 Task: In the  document information.odt, change border color to  'Brown' and border width to  '1.5' Select the first Column and fill it with the color  Light Magenta
Action: Mouse moved to (368, 186)
Screenshot: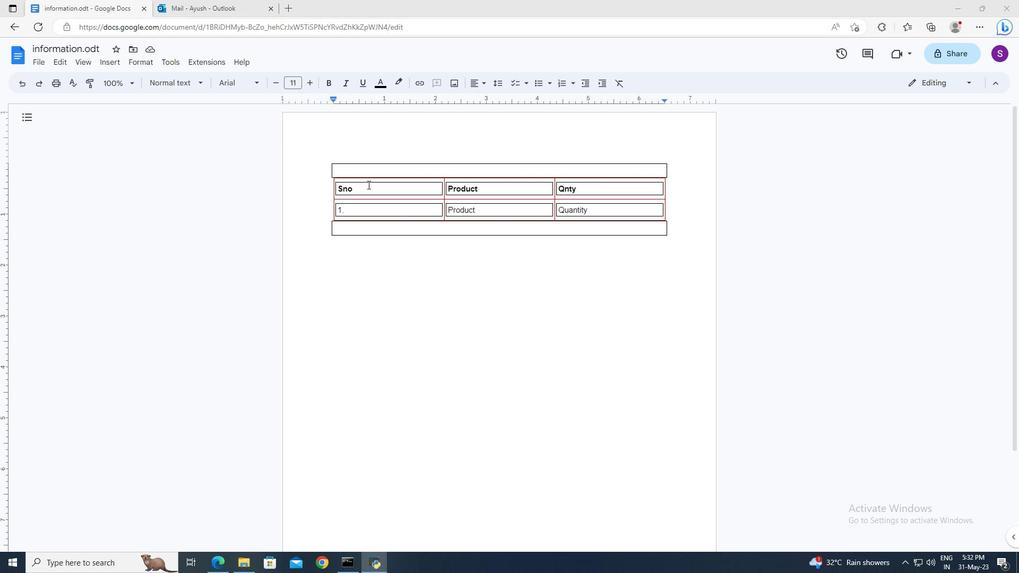 
Action: Mouse pressed left at (368, 186)
Screenshot: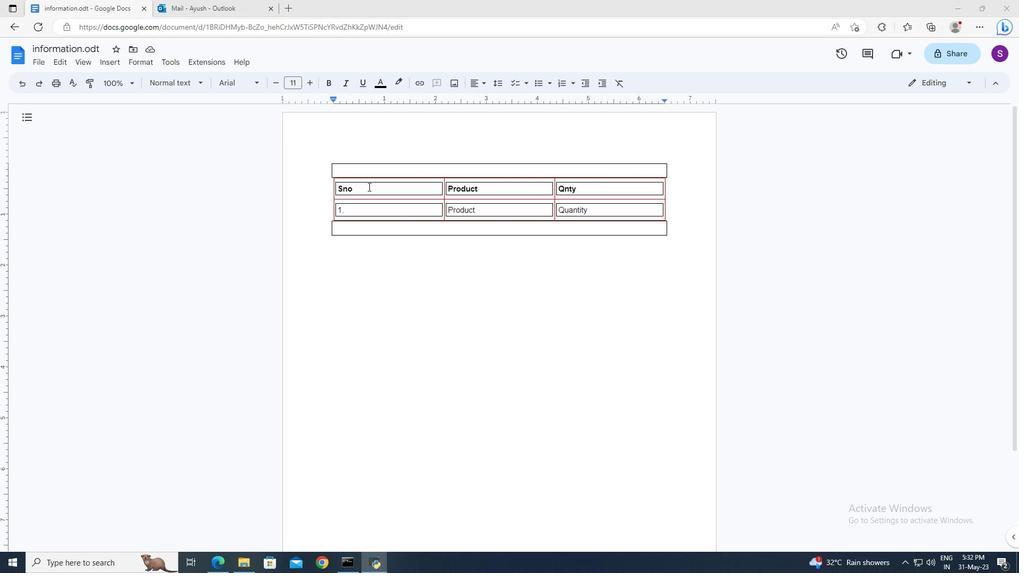 
Action: Key pressed ctrl+A
Screenshot: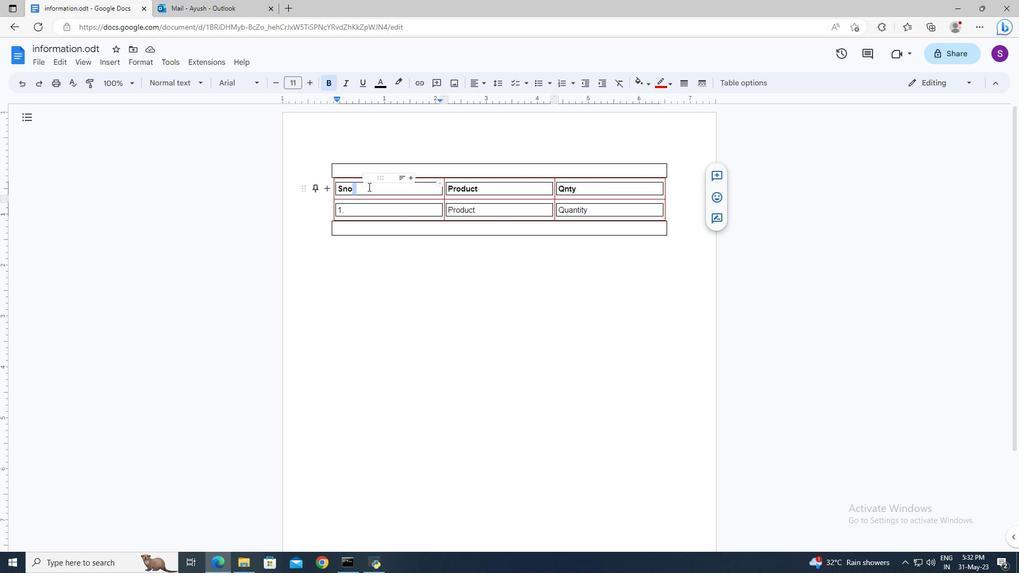 
Action: Mouse moved to (154, 64)
Screenshot: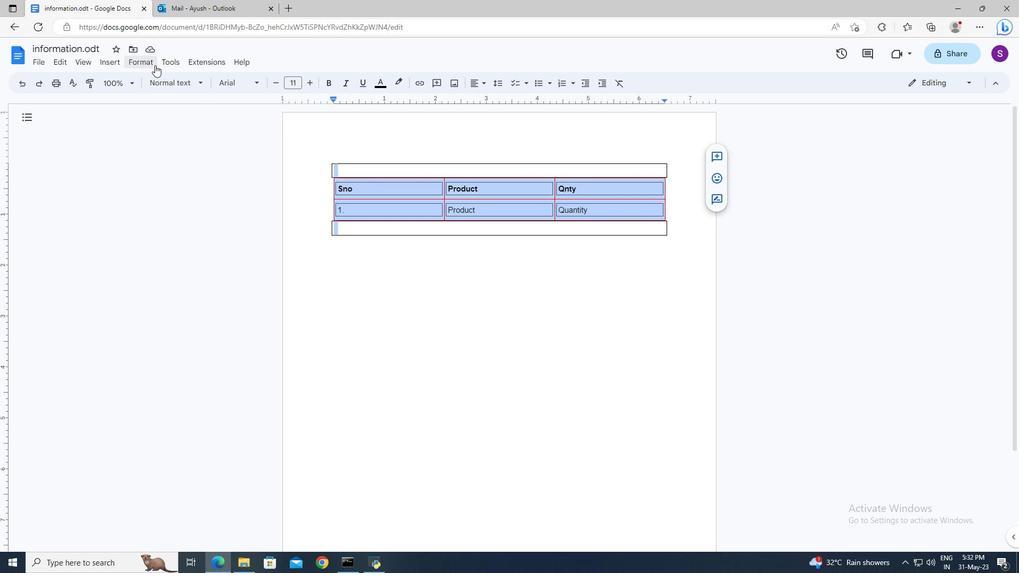 
Action: Mouse pressed left at (154, 64)
Screenshot: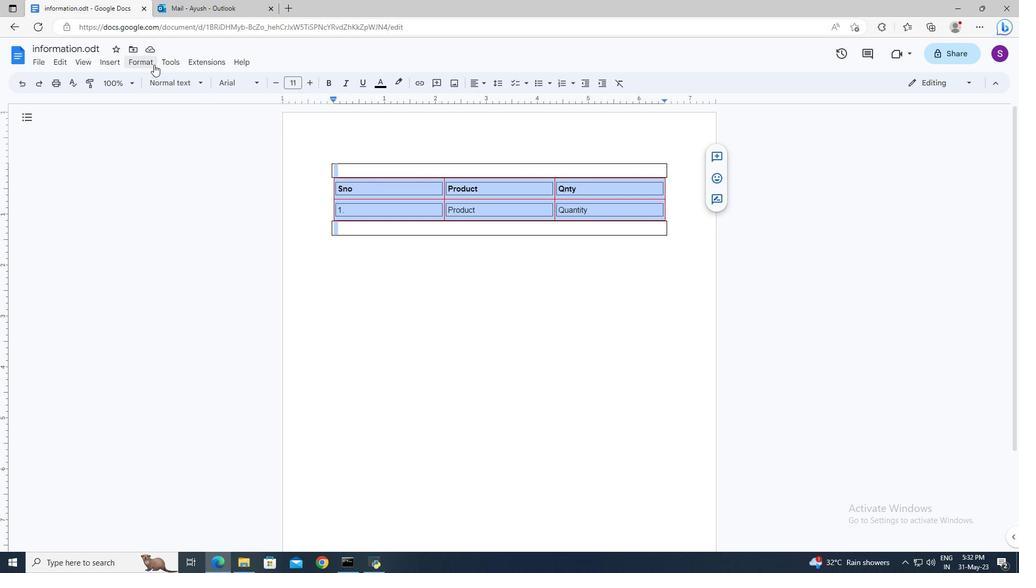 
Action: Mouse moved to (337, 99)
Screenshot: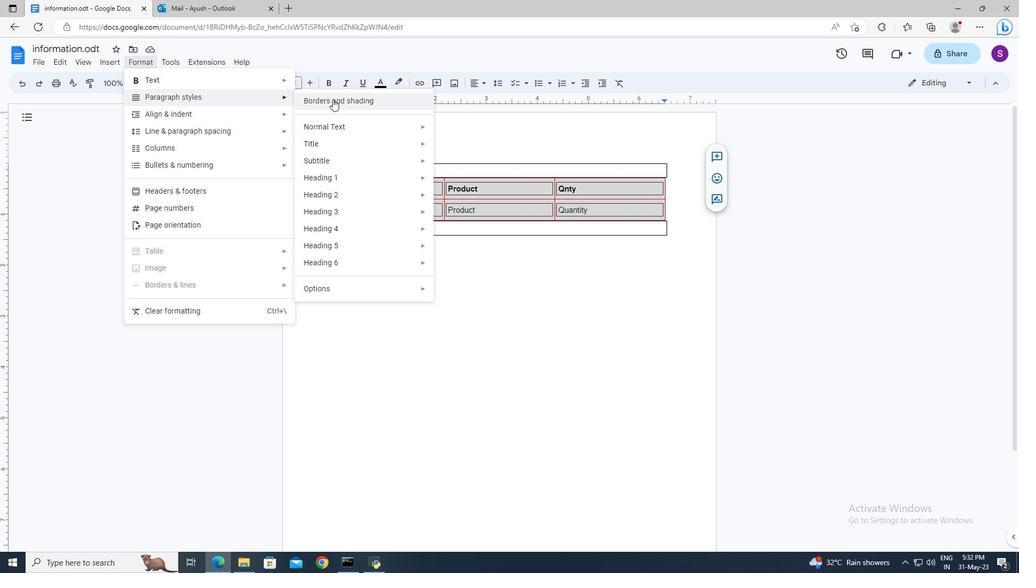 
Action: Mouse pressed left at (337, 99)
Screenshot: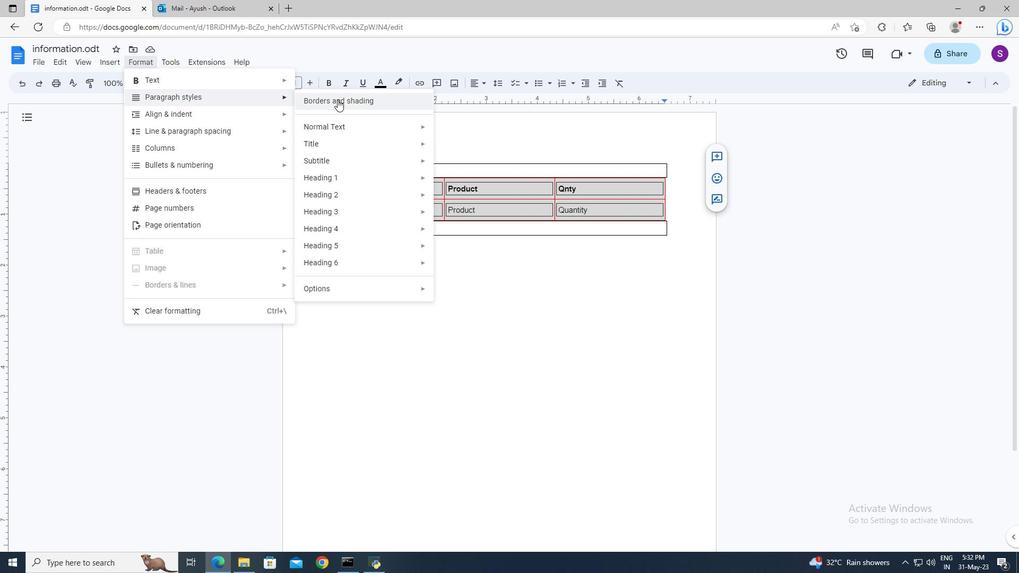 
Action: Mouse moved to (574, 295)
Screenshot: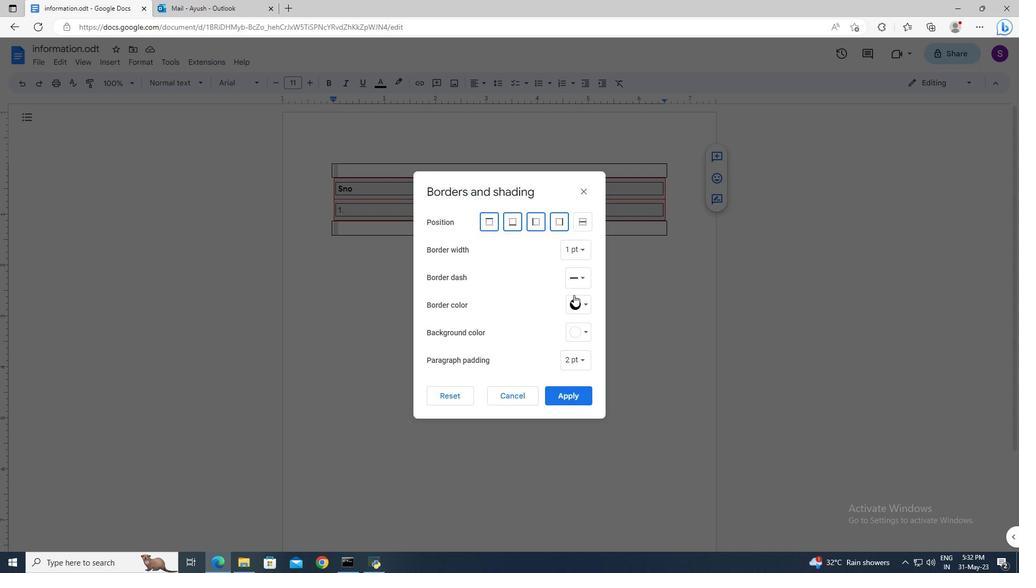 
Action: Mouse pressed left at (574, 295)
Screenshot: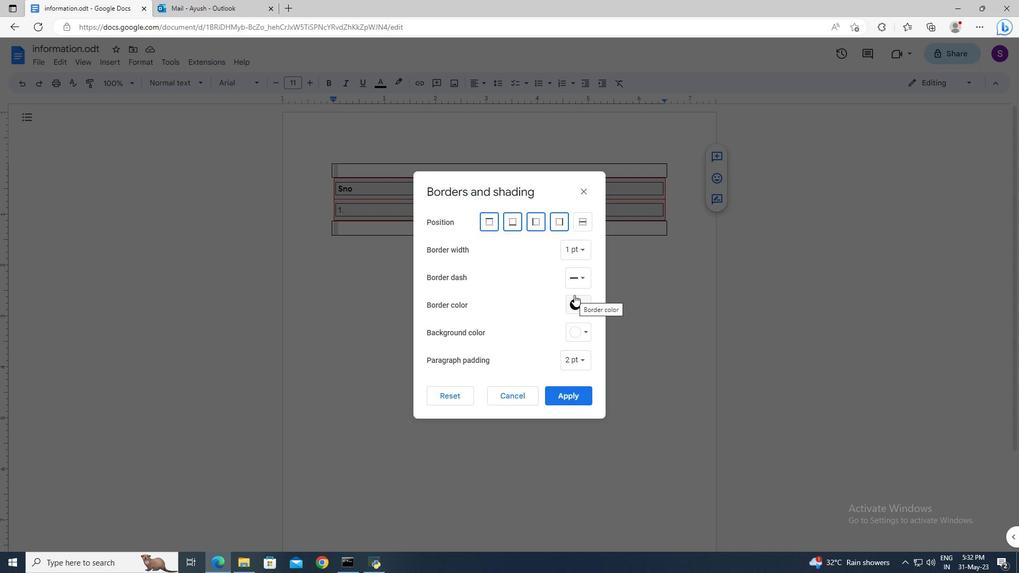 
Action: Mouse moved to (601, 406)
Screenshot: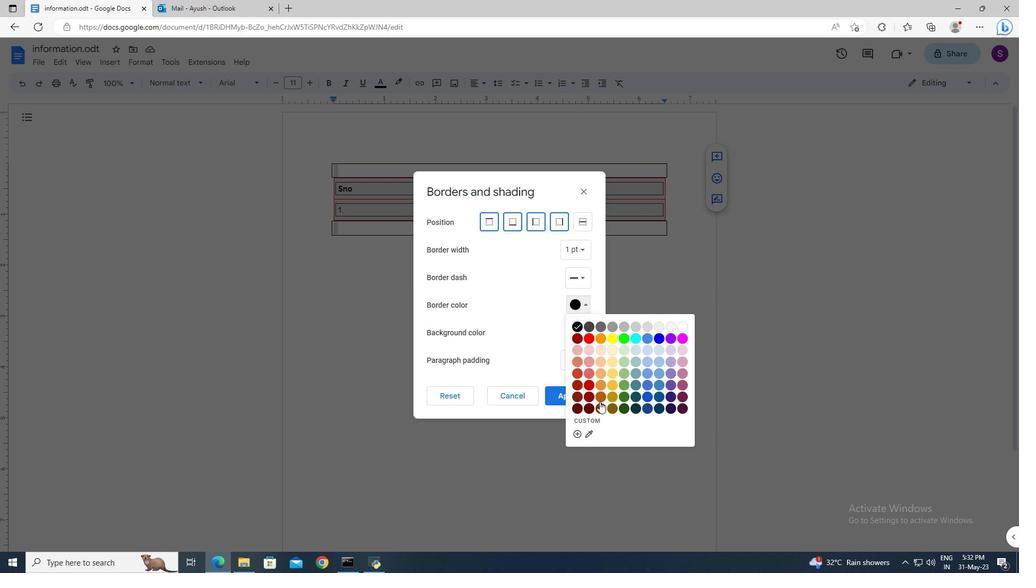 
Action: Mouse pressed left at (601, 406)
Screenshot: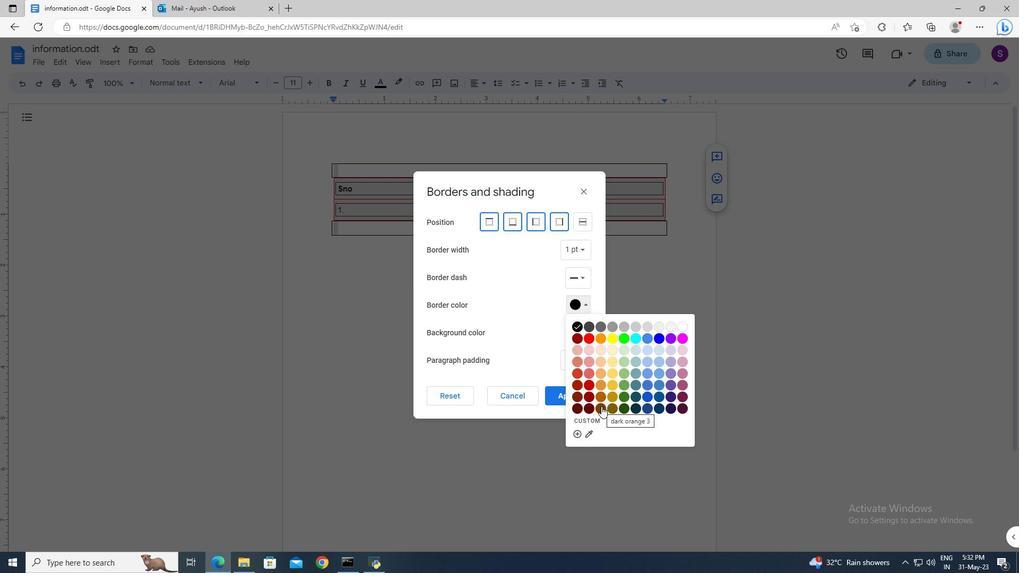 
Action: Mouse moved to (576, 252)
Screenshot: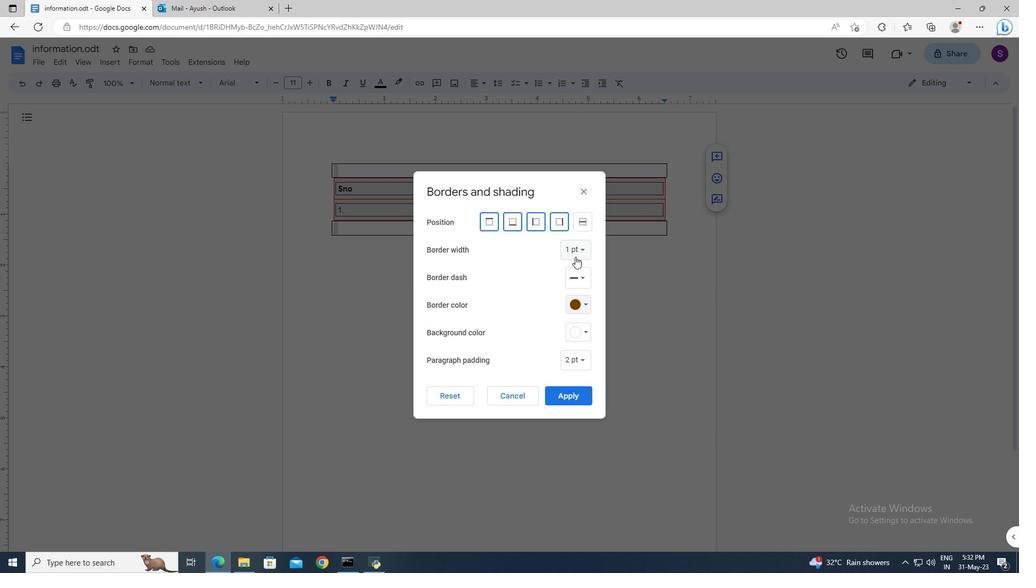 
Action: Mouse pressed left at (576, 252)
Screenshot: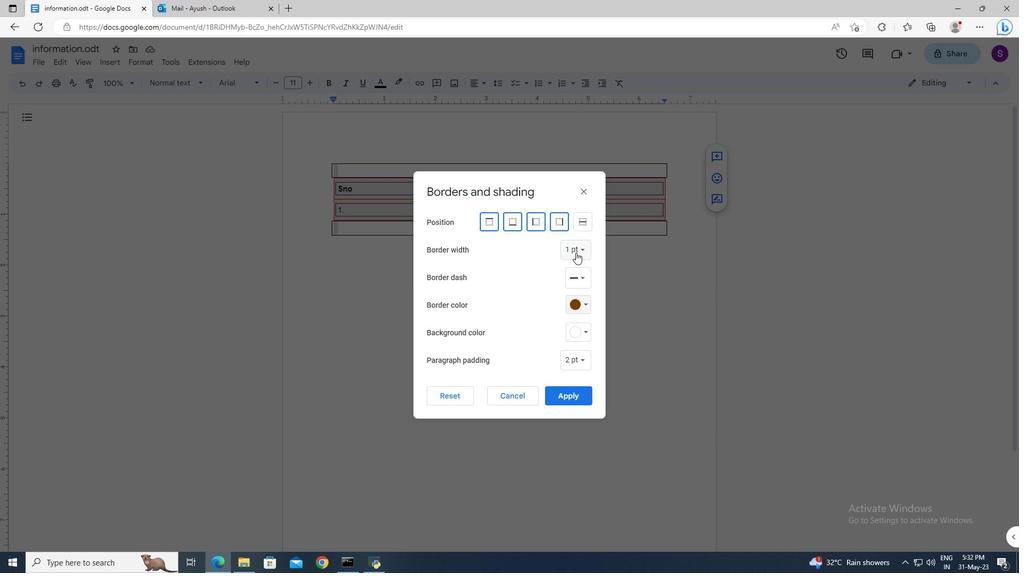 
Action: Mouse moved to (586, 336)
Screenshot: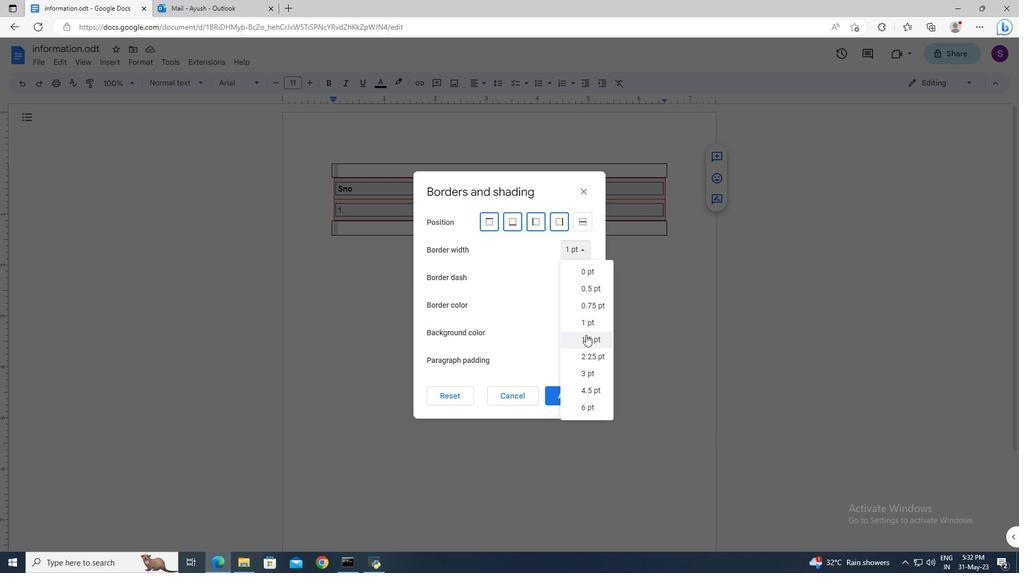 
Action: Mouse pressed left at (586, 336)
Screenshot: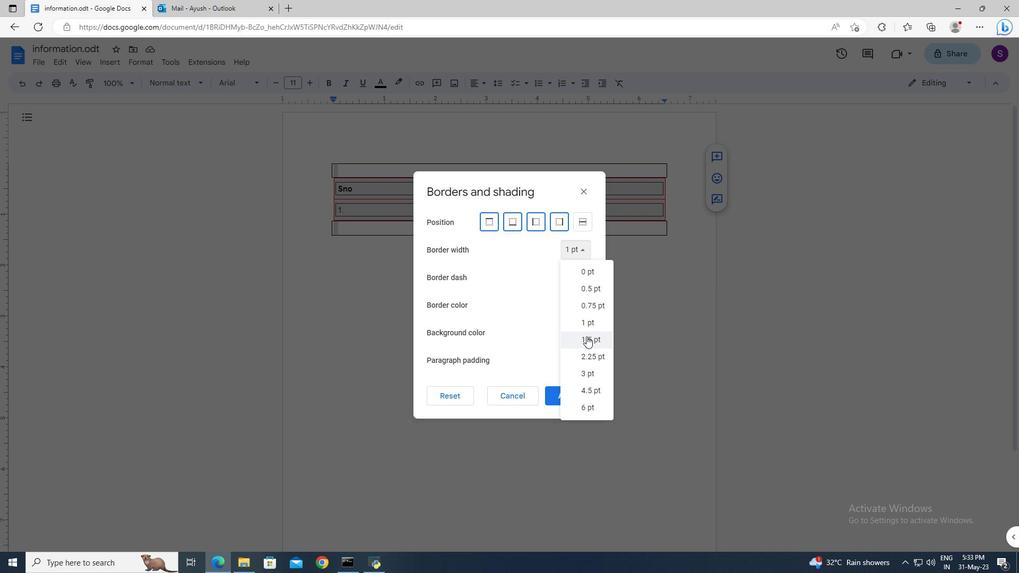 
Action: Mouse moved to (568, 390)
Screenshot: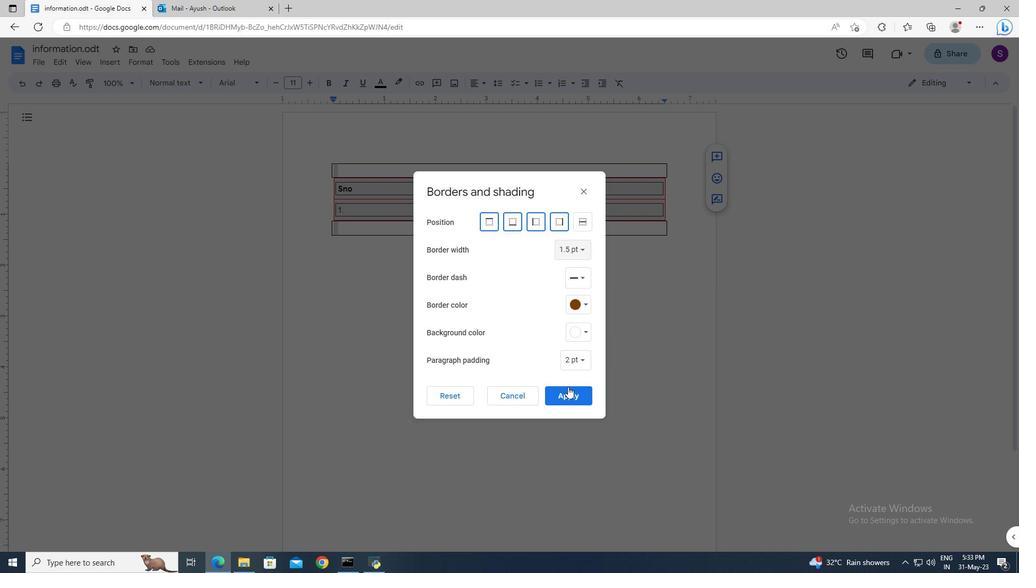 
Action: Mouse pressed left at (568, 390)
Screenshot: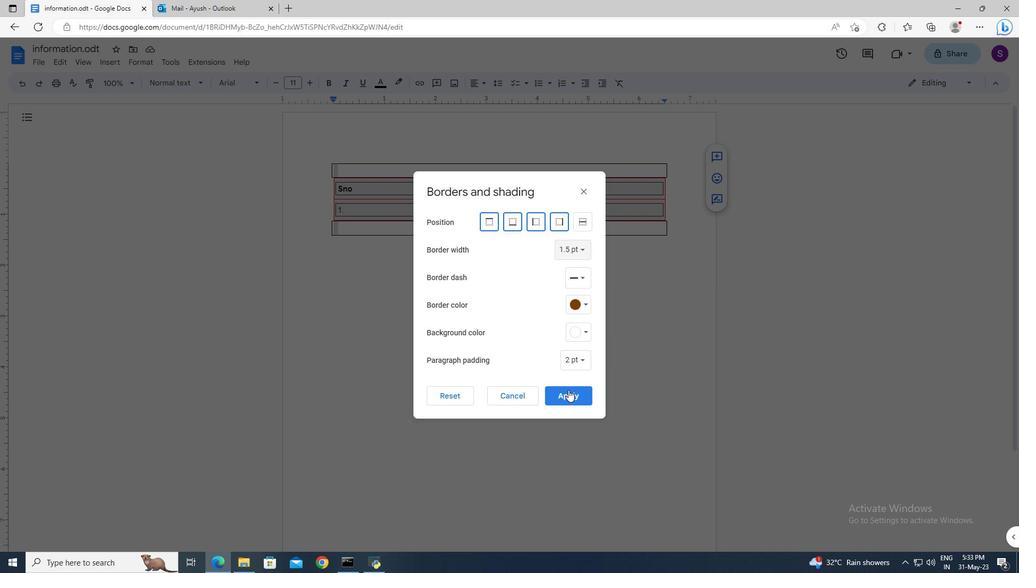 
Action: Mouse moved to (396, 192)
Screenshot: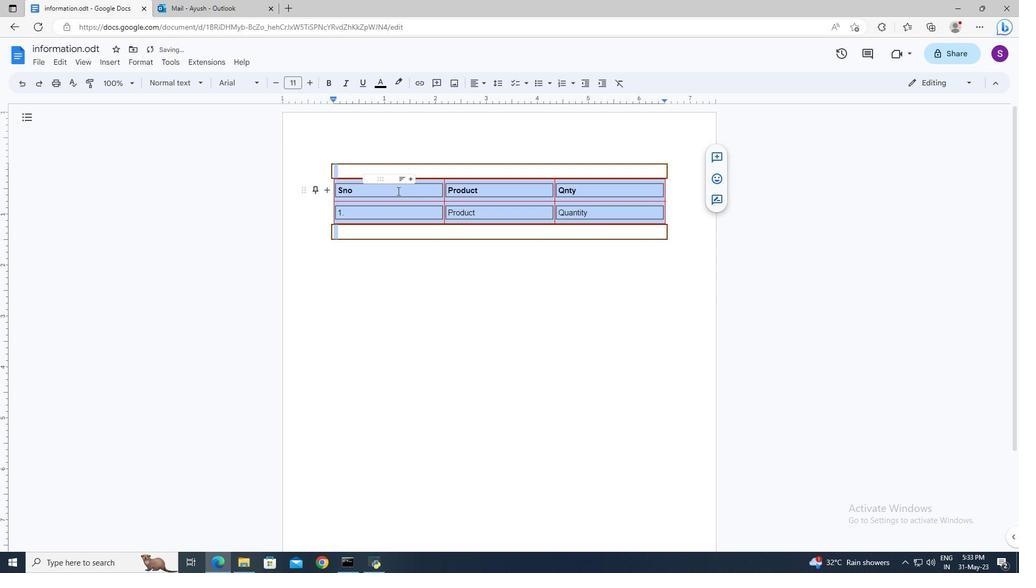 
Action: Mouse pressed left at (396, 192)
Screenshot: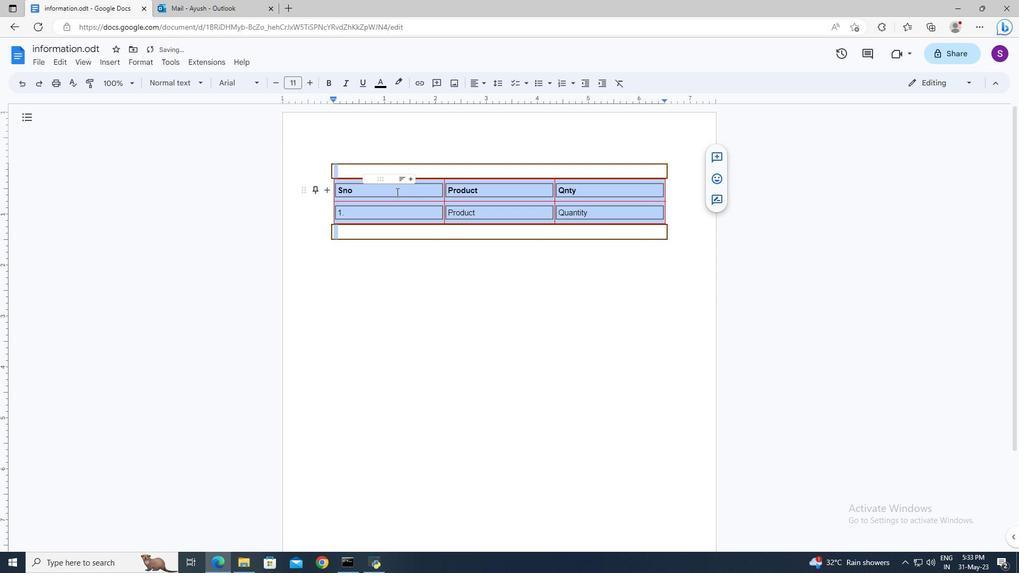 
Action: Key pressed <Key.shift><Key.down>
Screenshot: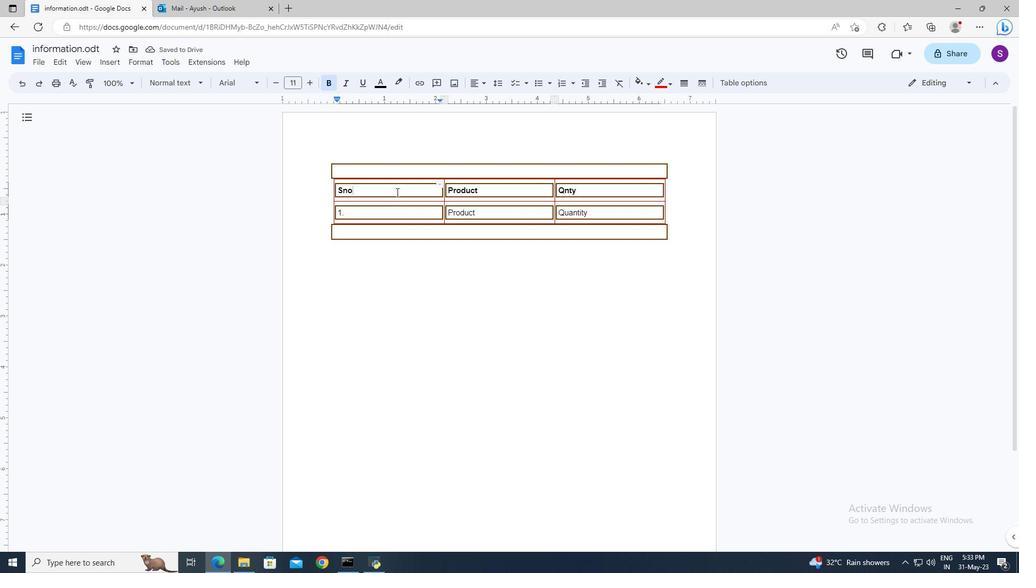 
Action: Mouse moved to (630, 86)
Screenshot: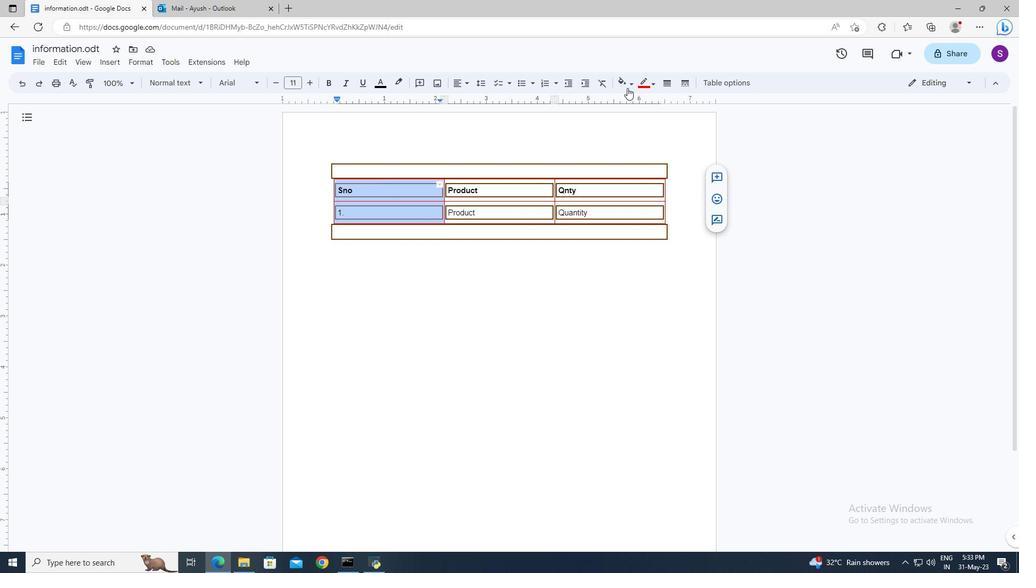 
Action: Mouse pressed left at (630, 86)
Screenshot: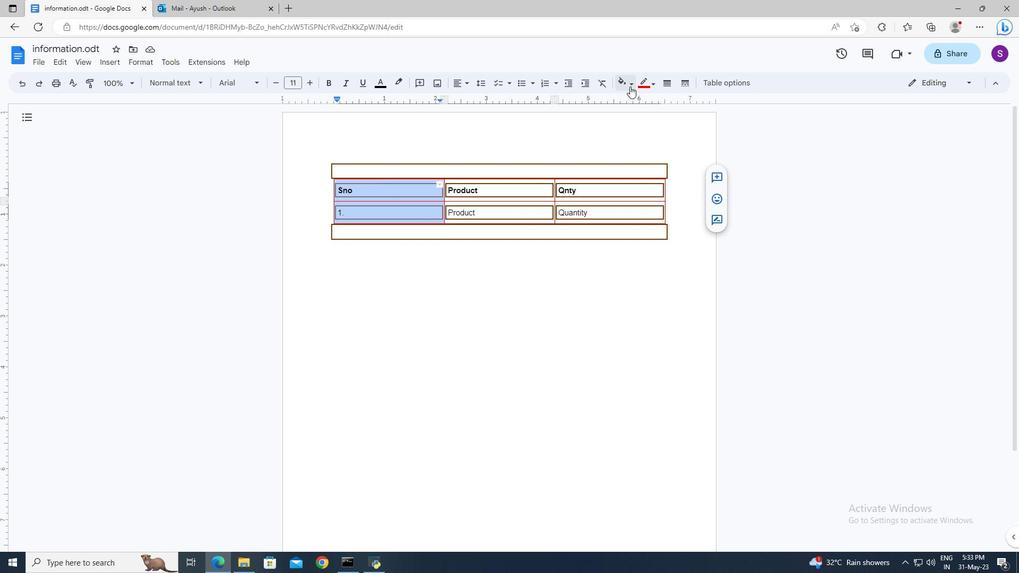 
Action: Mouse moved to (730, 152)
Screenshot: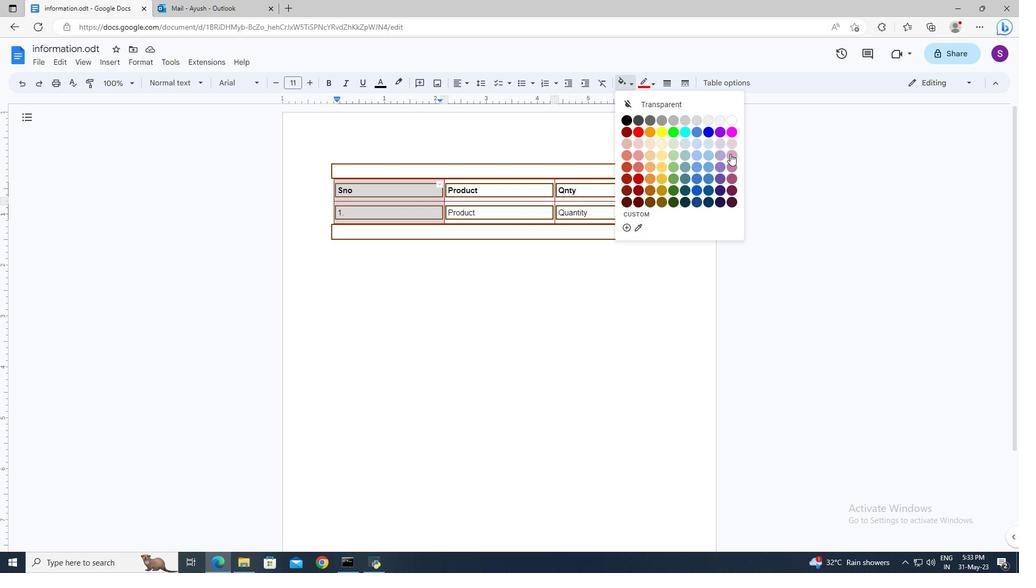 
Action: Mouse pressed left at (730, 152)
Screenshot: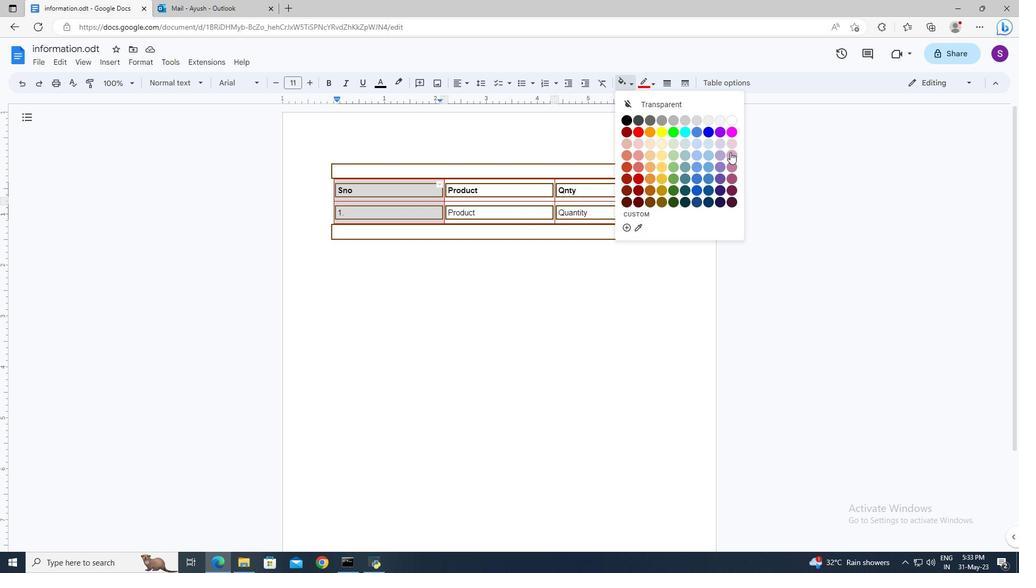 
Action: Mouse moved to (662, 278)
Screenshot: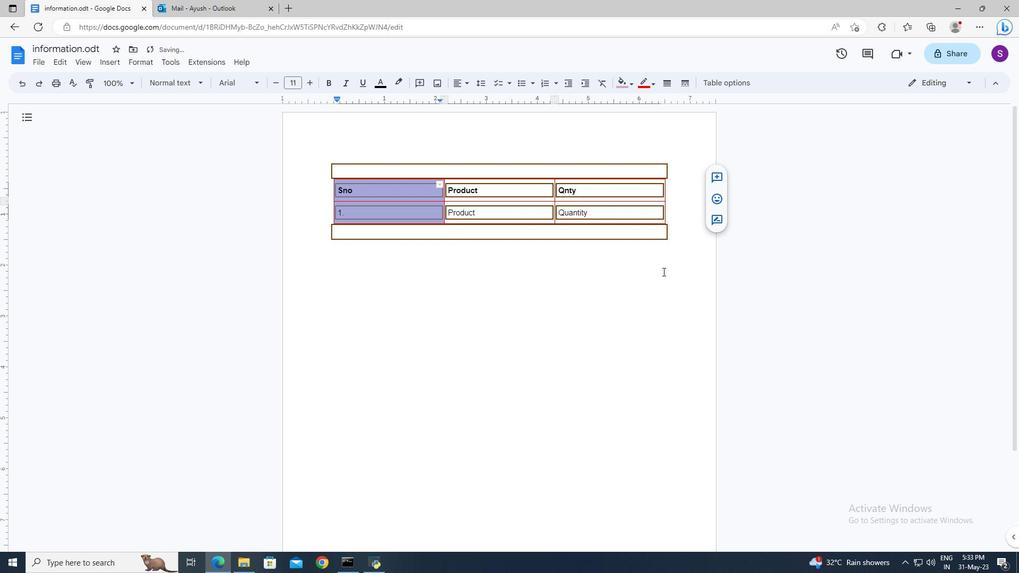
Action: Mouse pressed left at (662, 278)
Screenshot: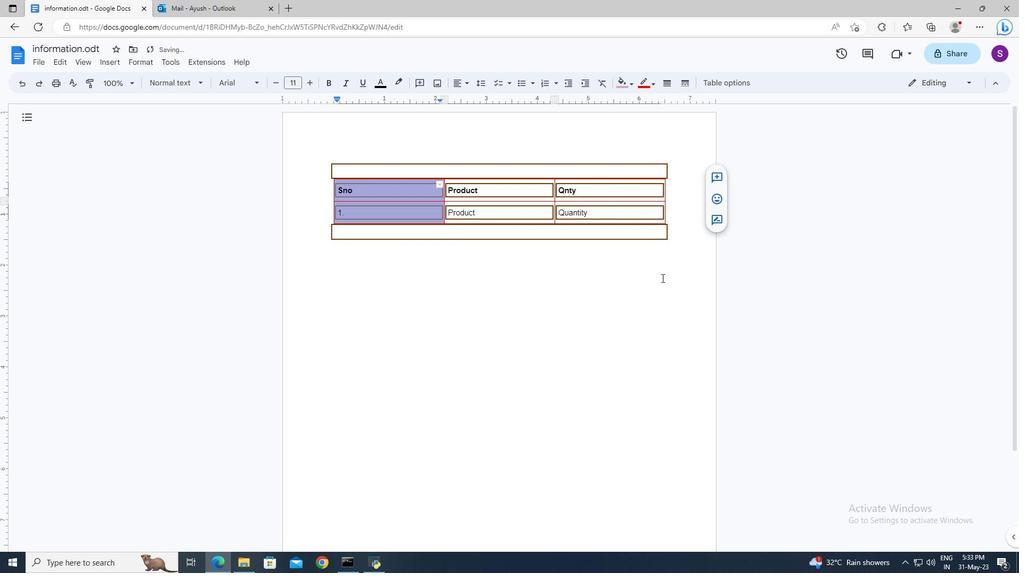 
